 Task: Send an email with the signature Crystal Jones with the subject 'Service cancellation' and the message 'Please let me know if there are any questions or concerns.' from softage.1@softage.net to softage.8@softage.net,  softage.1@softage.net and softage.9@softage.net with CC to softage.10@softage.net with an attached document Contract_addendum.doc
Action: Key pressed n
Screenshot: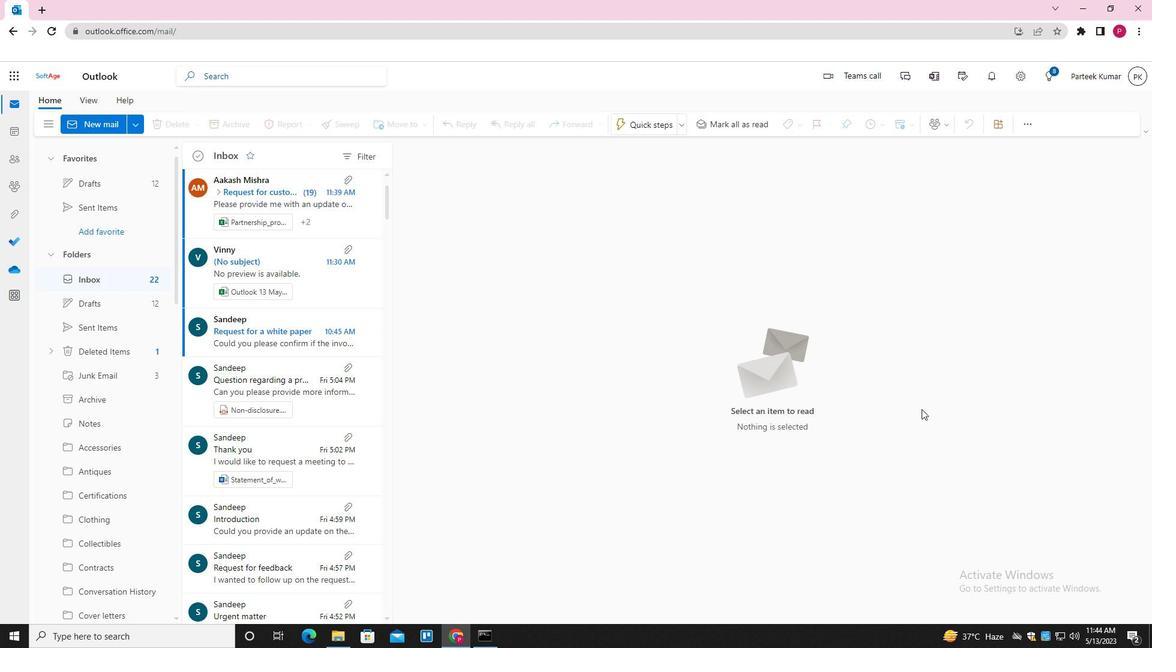 
Action: Mouse moved to (807, 121)
Screenshot: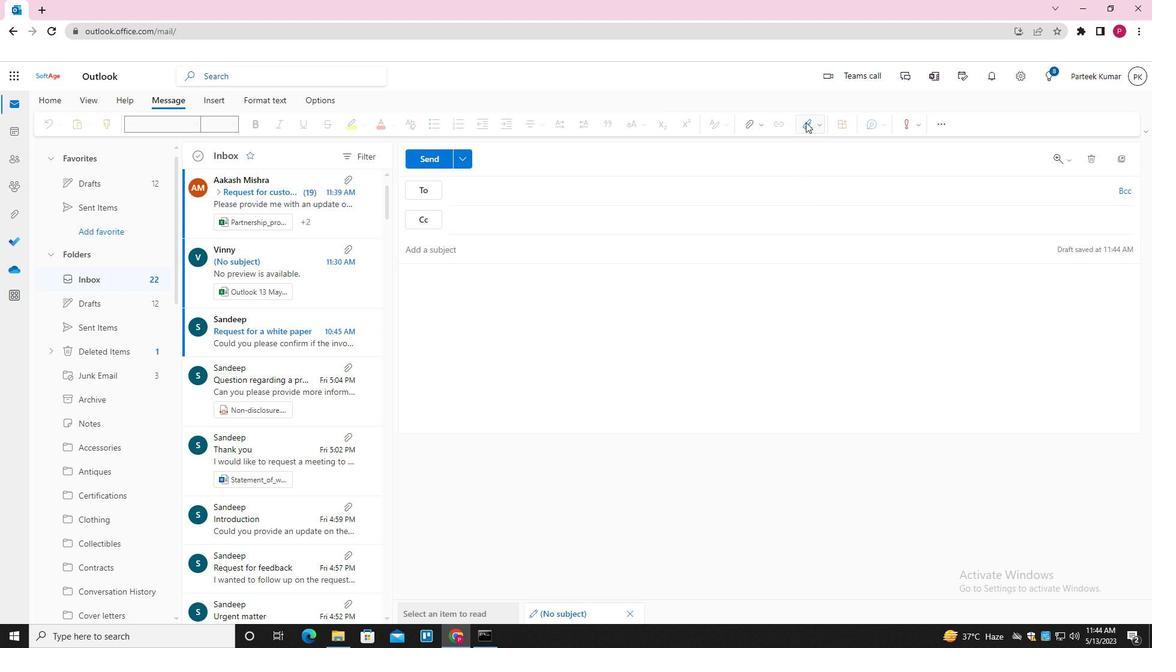 
Action: Mouse pressed left at (807, 121)
Screenshot: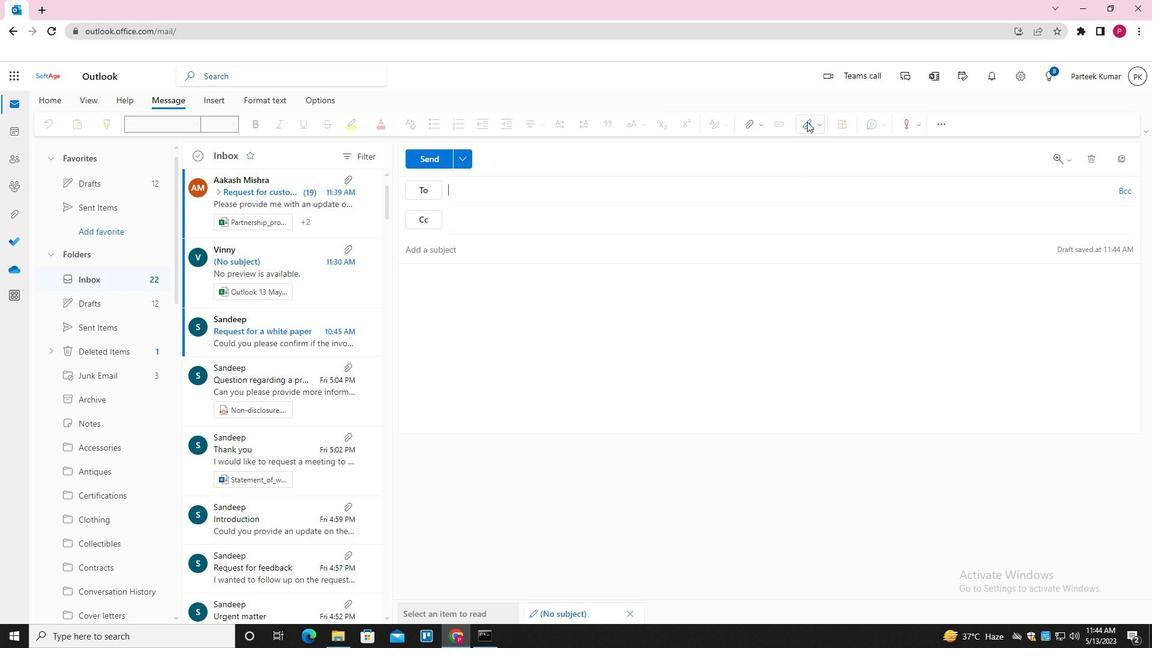 
Action: Mouse moved to (798, 148)
Screenshot: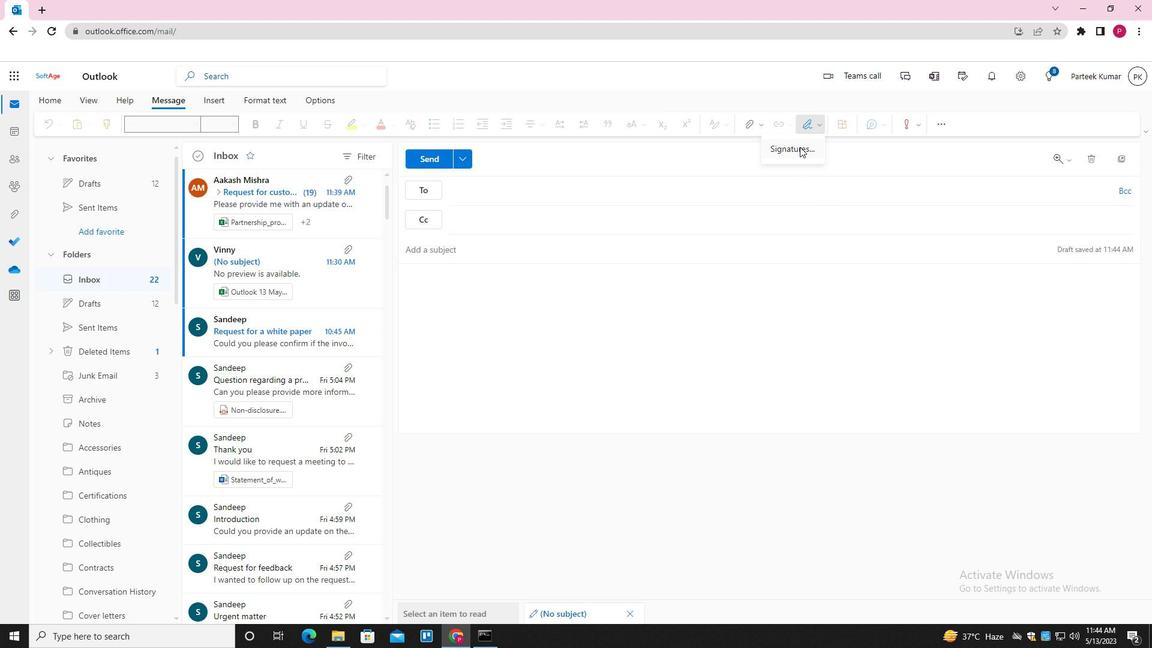 
Action: Mouse pressed left at (798, 148)
Screenshot: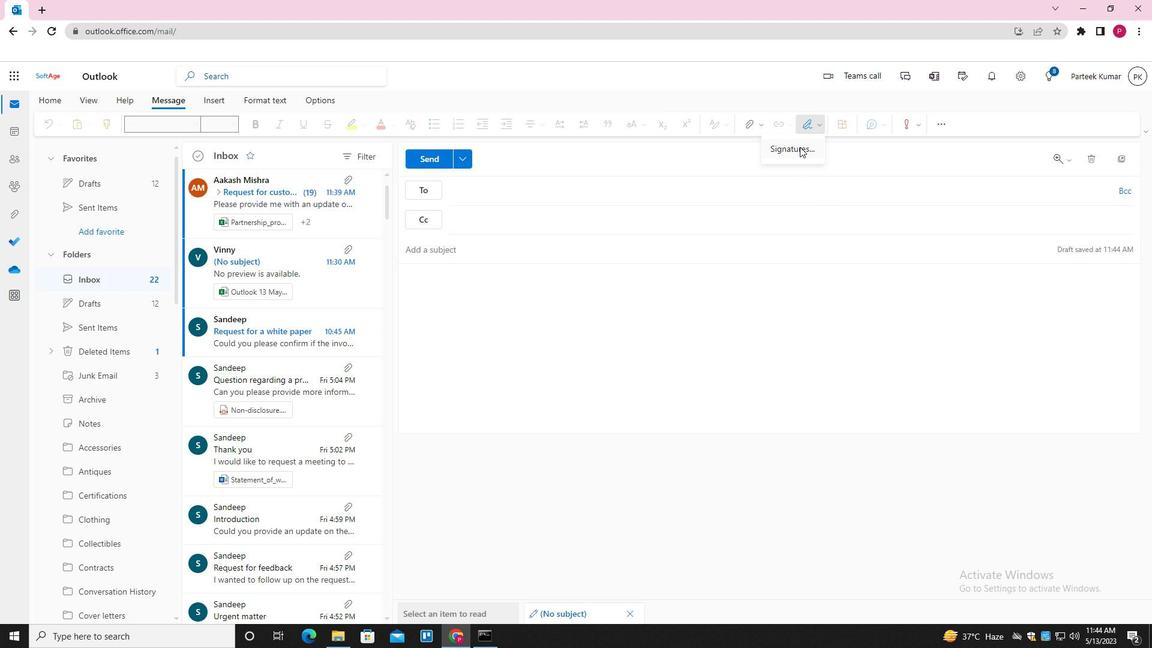 
Action: Mouse moved to (675, 223)
Screenshot: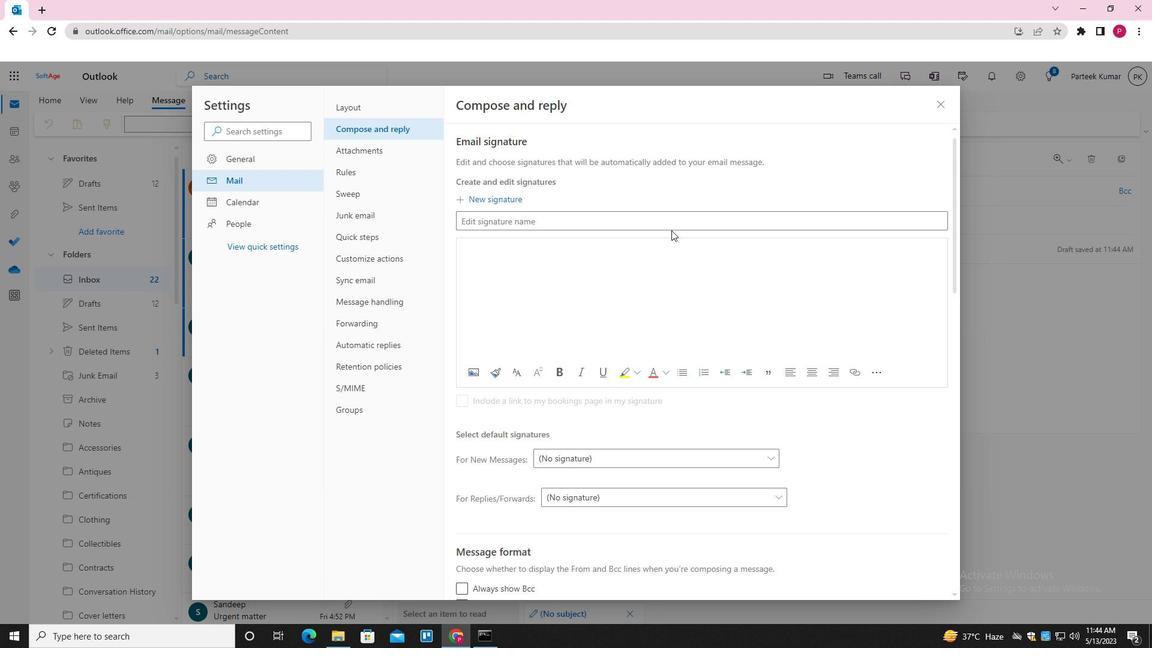 
Action: Mouse pressed left at (675, 223)
Screenshot: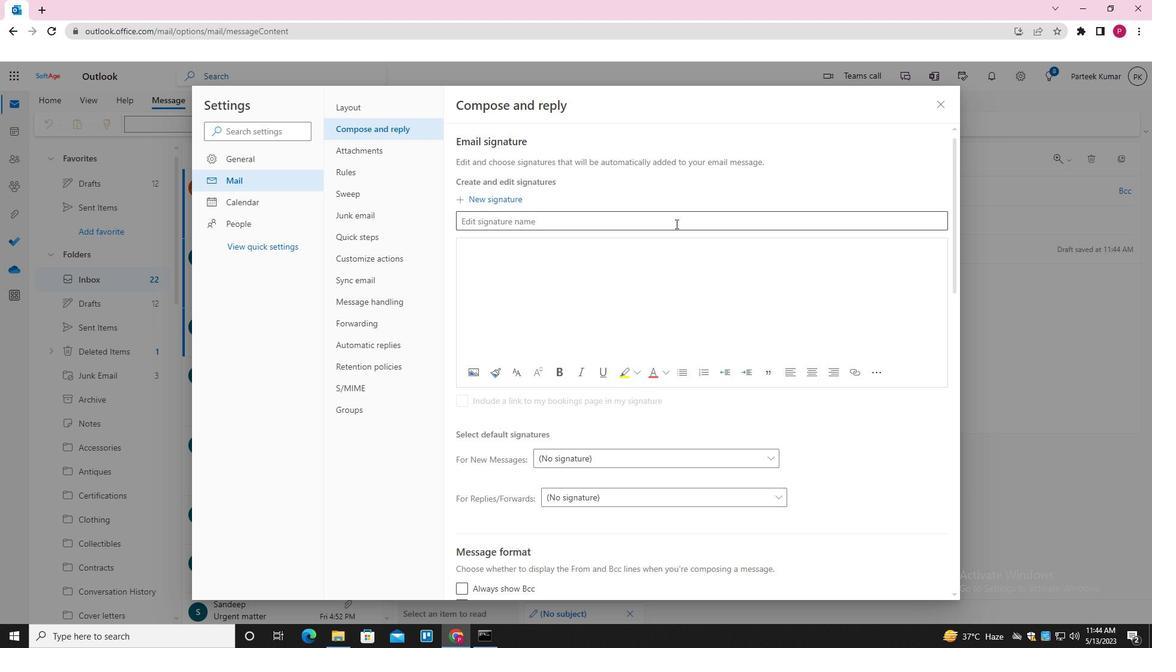 
Action: Key pressed <Key.shift>CRYSTAL<Key.space><Key.shift_r><Key.shift_r><Key.shift_r><Key.shift_r><Key.shift_r><Key.shift_r><Key.shift_r><Key.shift_r><Key.shift_r><Key.shift_r><Key.shift_r><Key.shift_r><Key.shift_r><Key.shift_r><Key.shift_r><Key.shift_r><Key.shift_r><Key.shift_r><Key.shift_r>JONES<Key.tab><Key.shift>CRYSTAL<Key.space><Key.shift_r><Key.shift_r>JONES
Screenshot: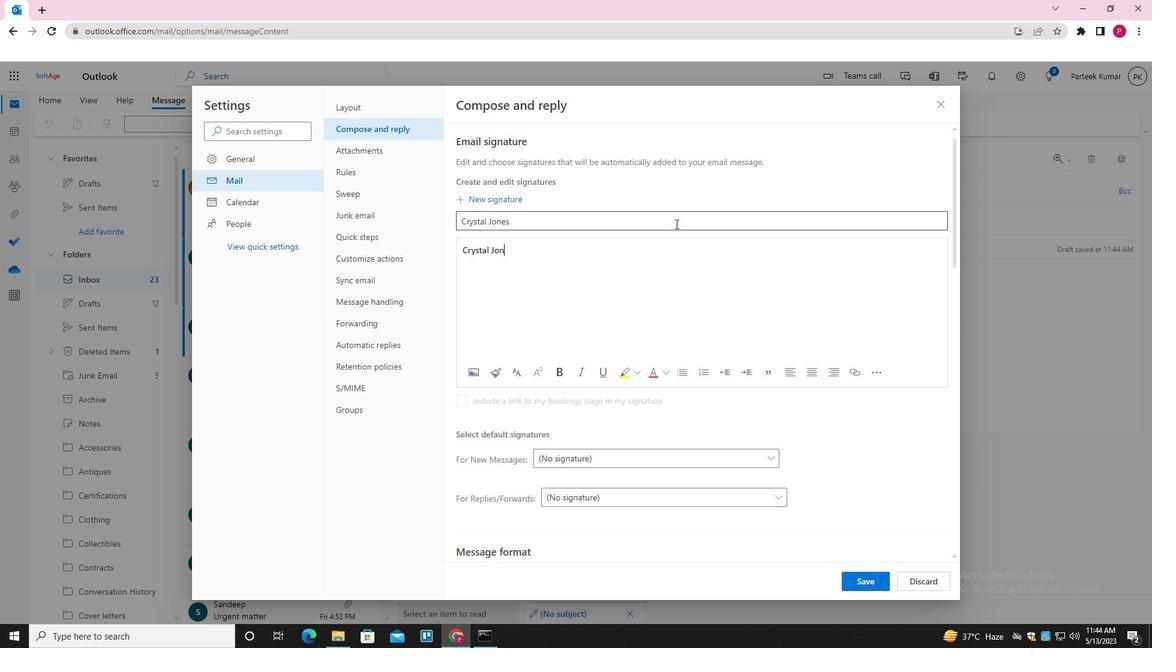 
Action: Mouse moved to (856, 589)
Screenshot: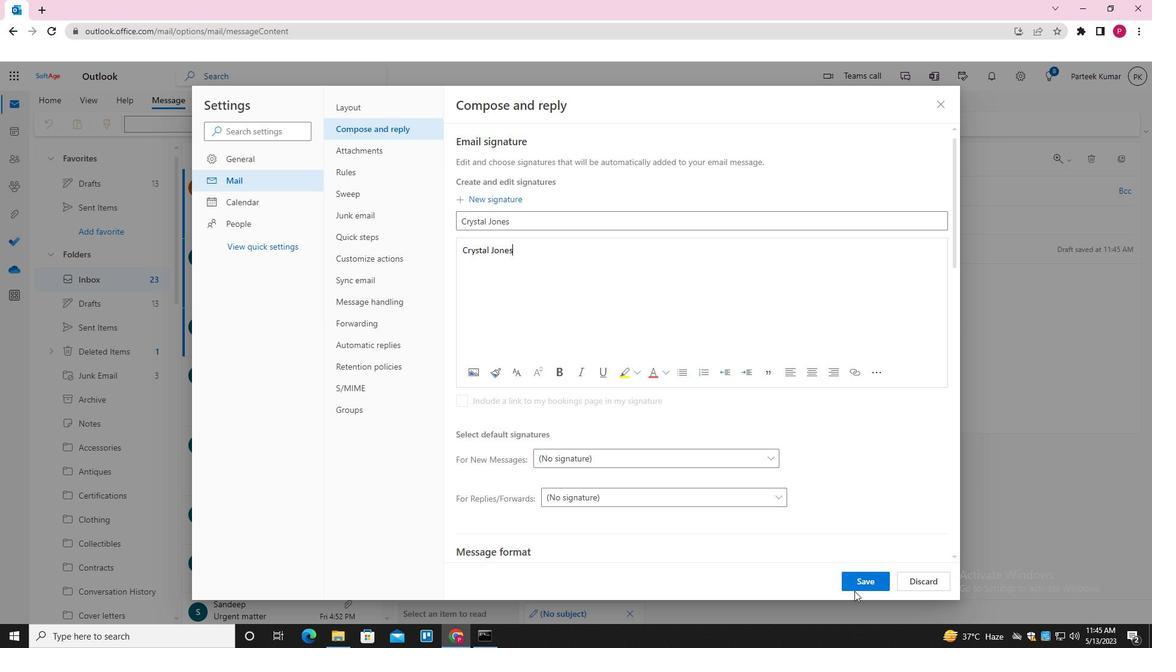 
Action: Mouse pressed left at (856, 589)
Screenshot: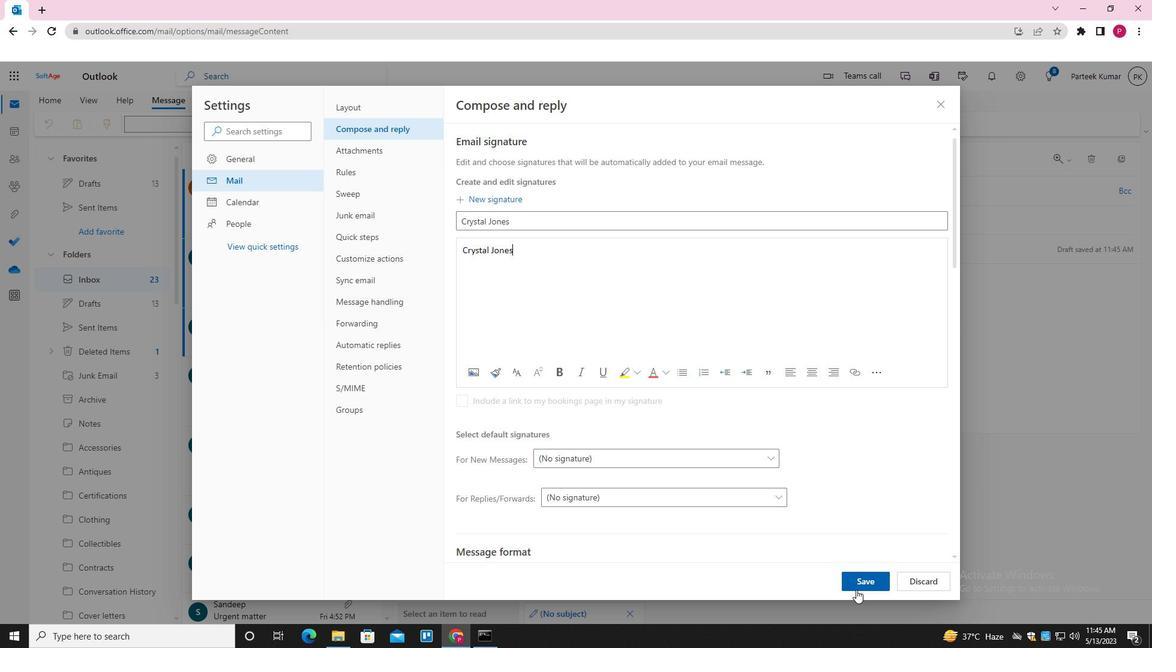 
Action: Mouse moved to (940, 103)
Screenshot: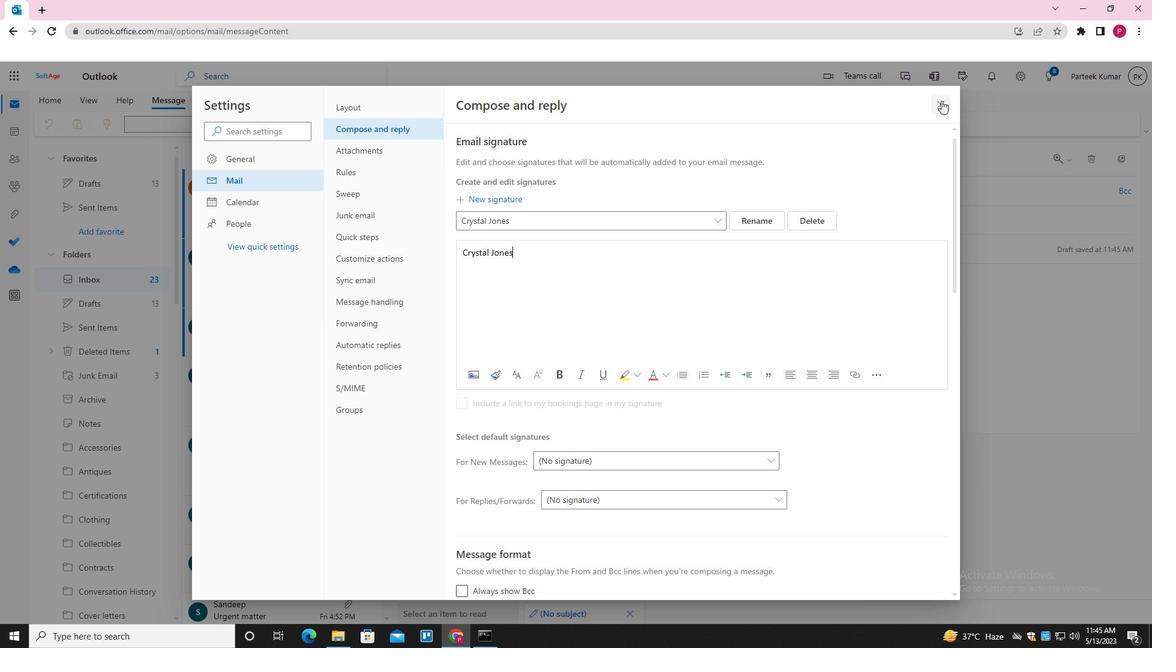 
Action: Mouse pressed left at (940, 103)
Screenshot: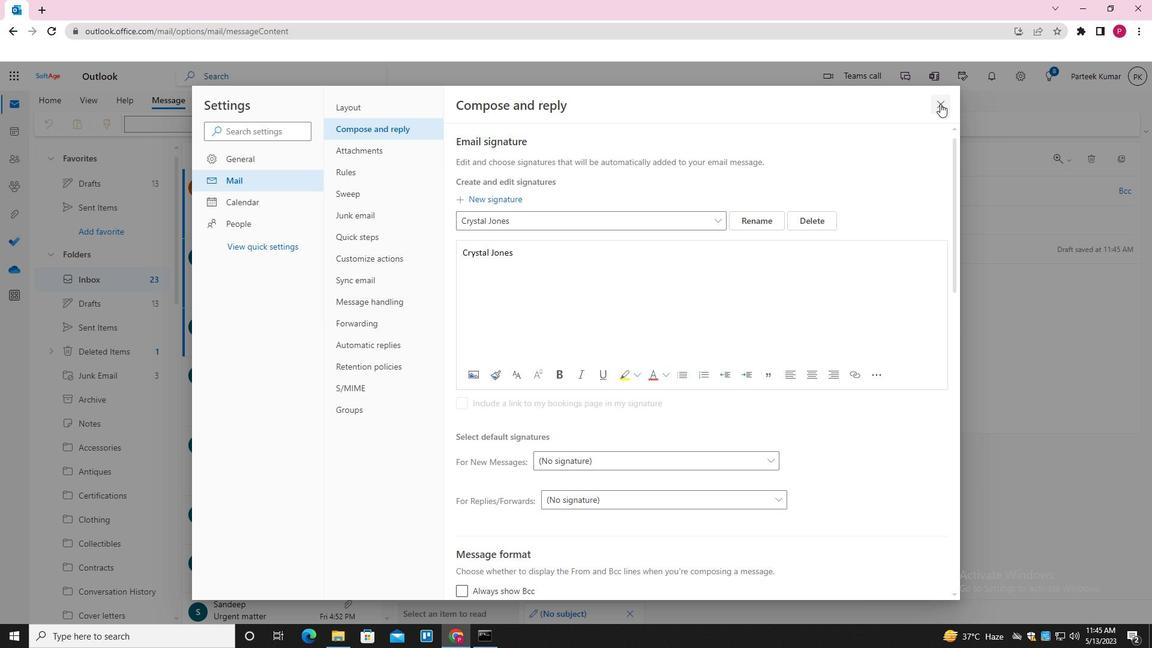 
Action: Mouse moved to (809, 125)
Screenshot: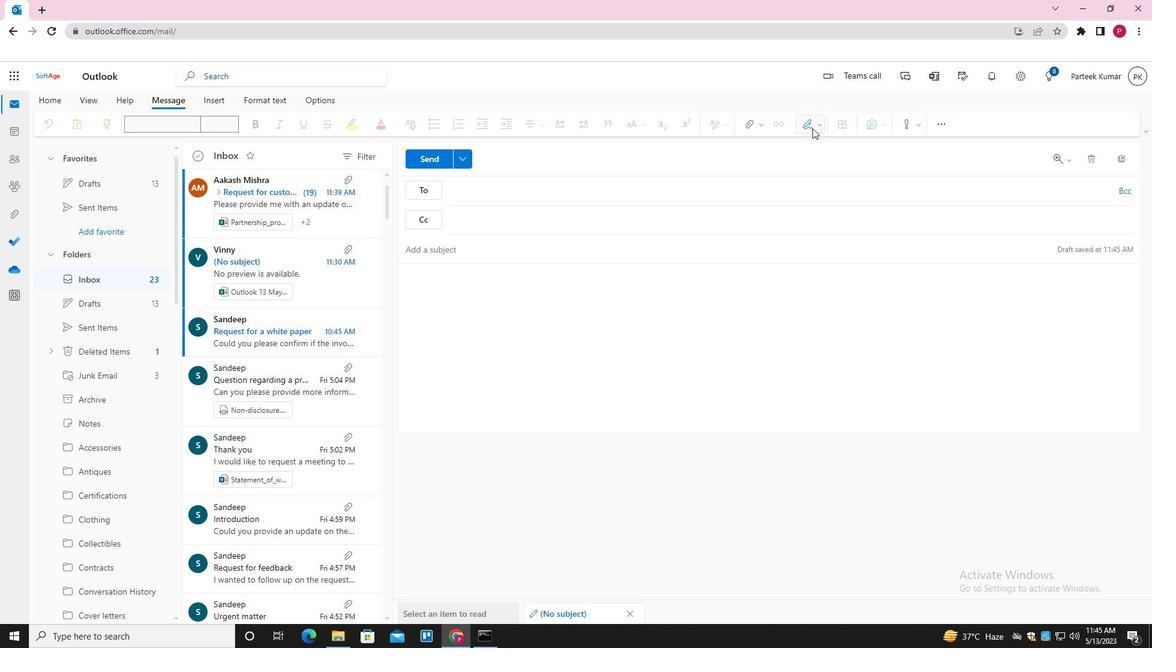 
Action: Mouse pressed left at (809, 125)
Screenshot: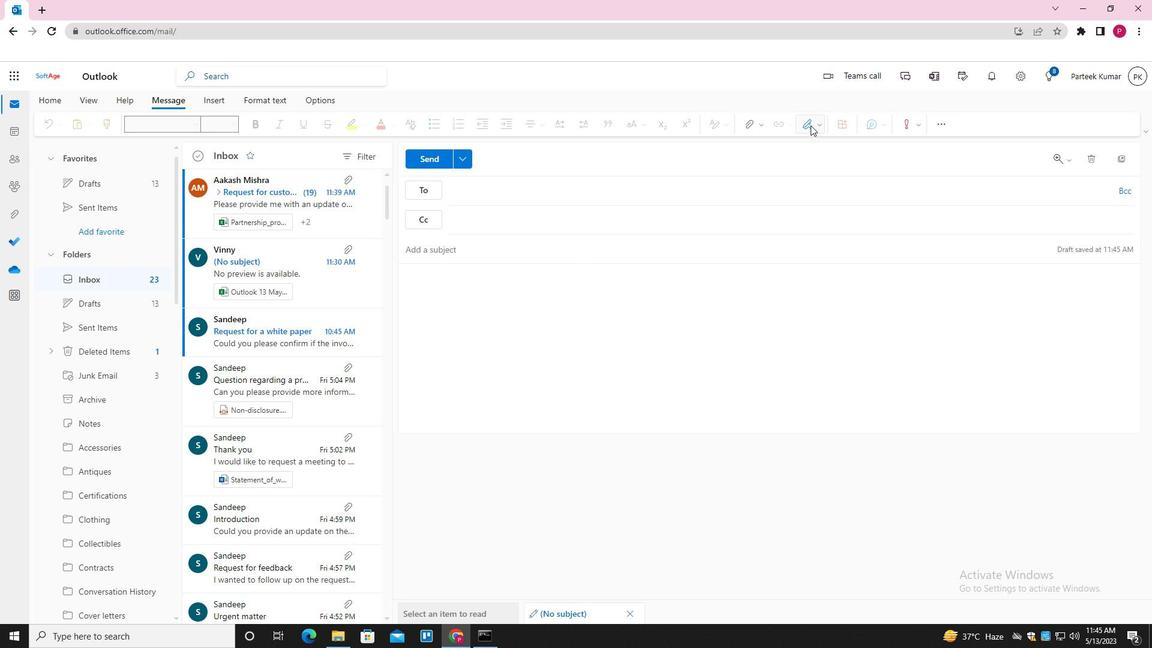
Action: Mouse moved to (787, 149)
Screenshot: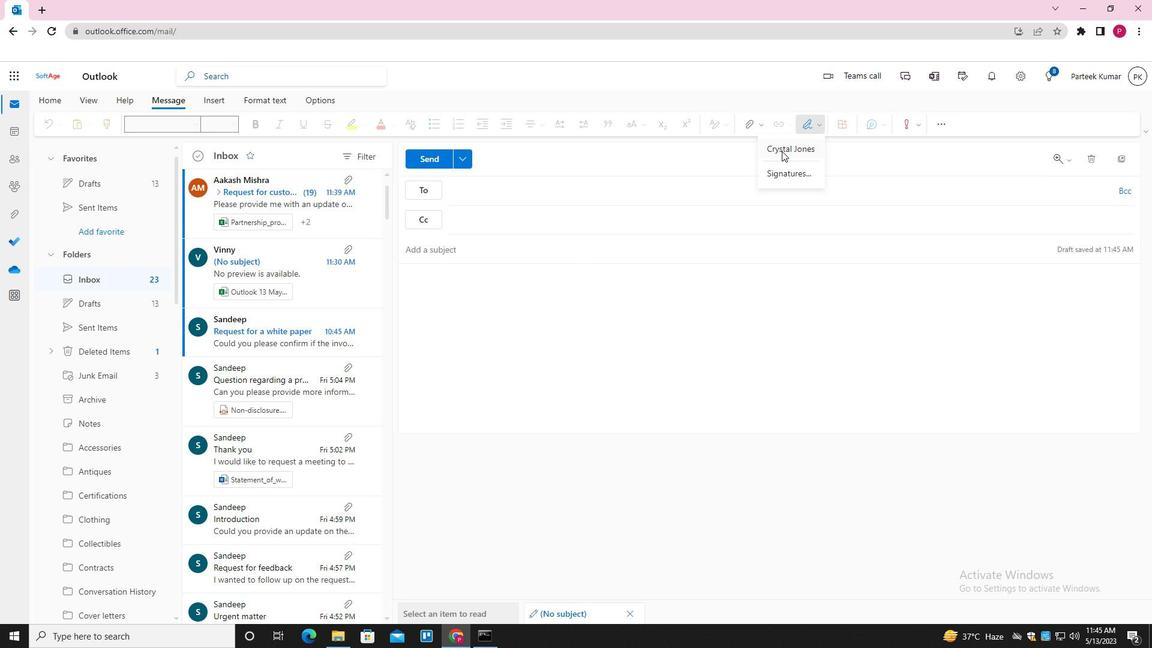 
Action: Mouse pressed left at (787, 149)
Screenshot: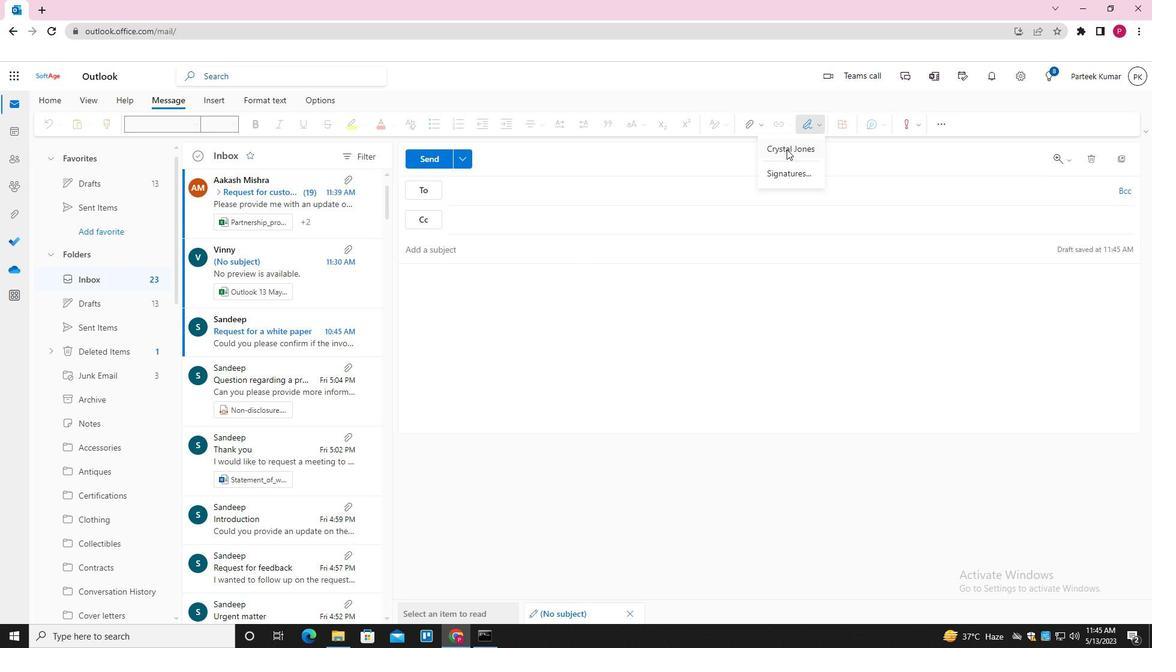 
Action: Mouse moved to (481, 249)
Screenshot: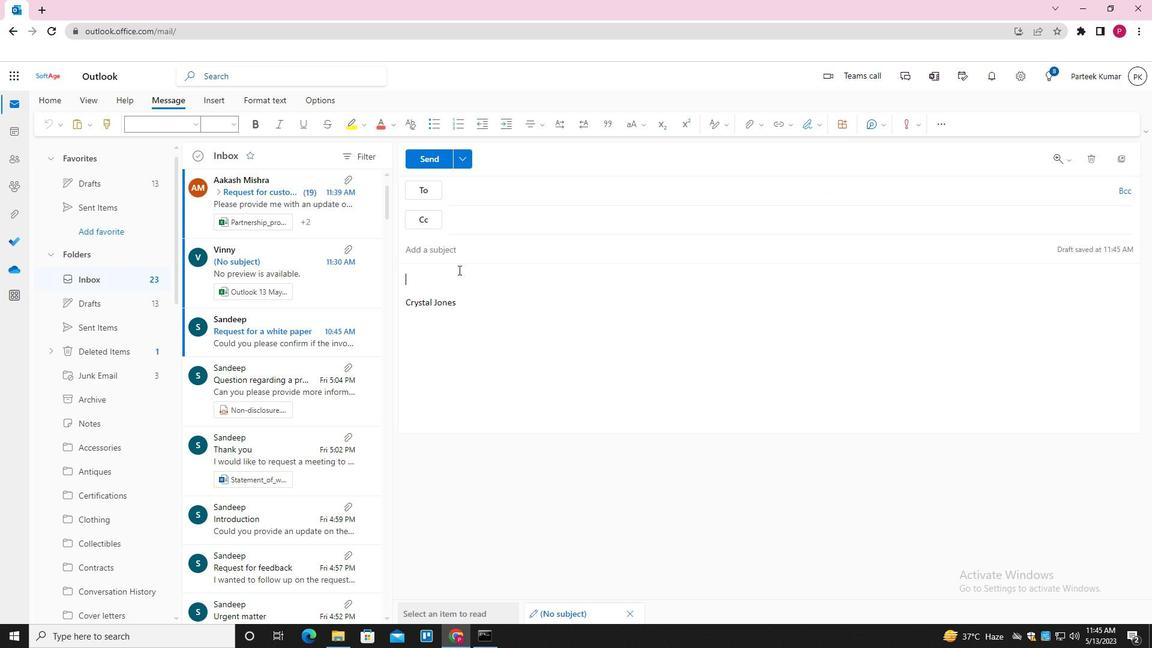 
Action: Mouse pressed left at (481, 249)
Screenshot: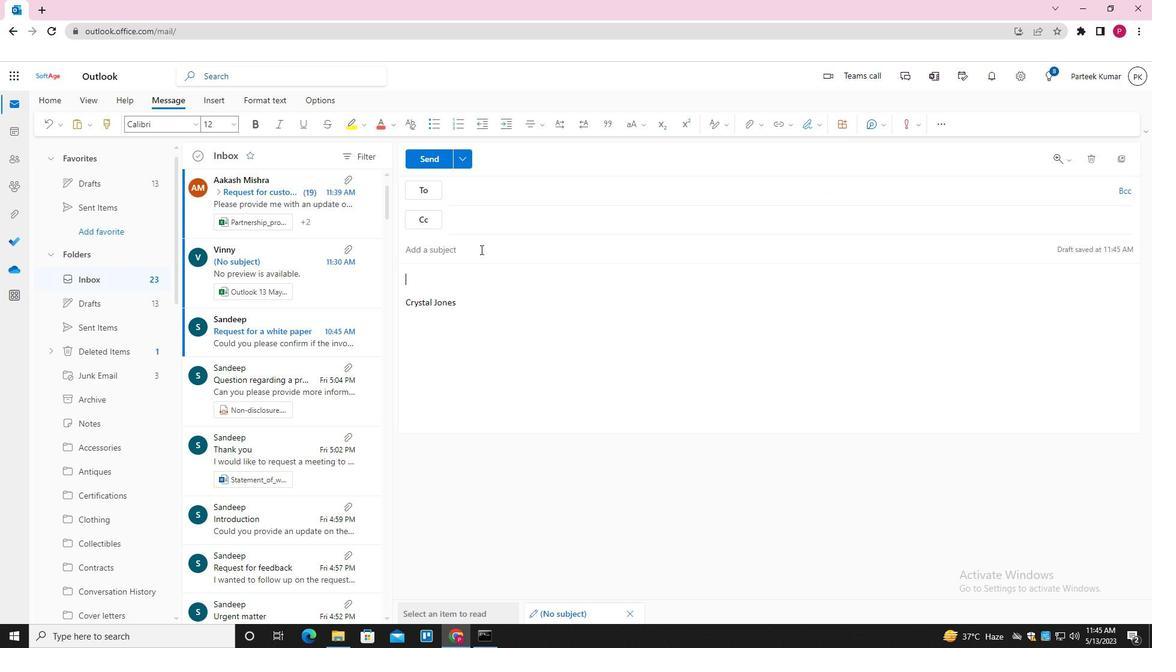 
Action: Key pressed <Key.shift>SERVICES<Key.space><Key.shift>CANCELLATION<Key.space><Key.tab><Key.shift_r>PLEASE<Key.space>LET<Key.space>ME<Key.space>KNOW<Key.space>IF<Key.space>THERE<Key.space>ARE<Key.space>ANY<Key.space>QUESTION<Key.space>OR<Key.space>CONCERNS
Screenshot: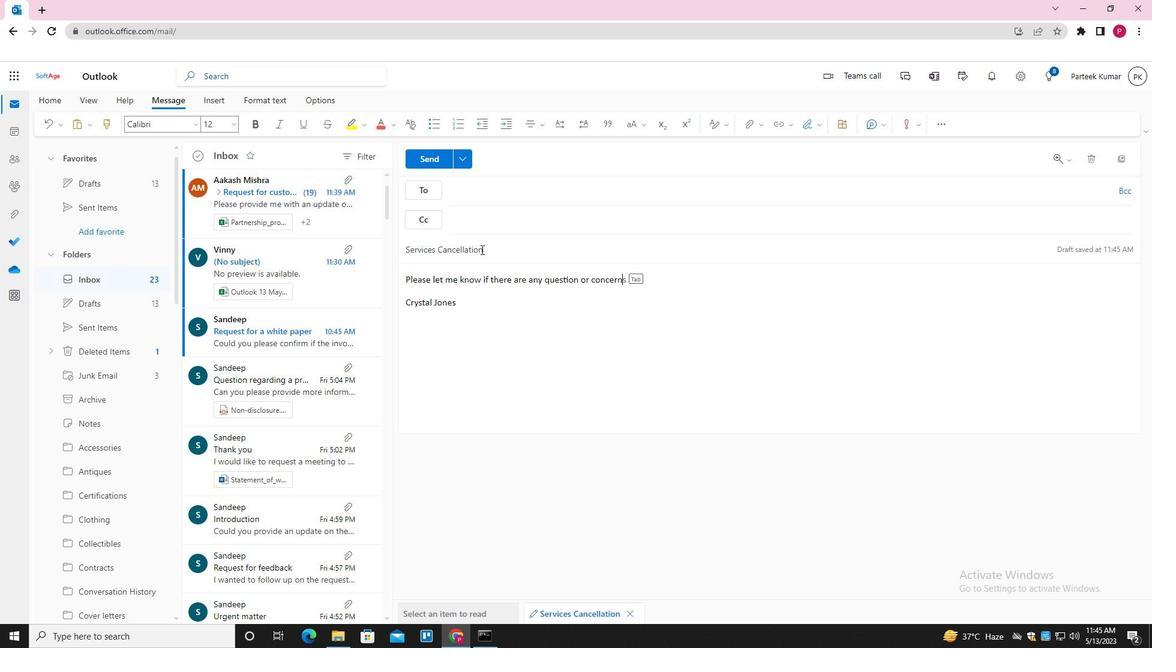 
Action: Mouse moved to (498, 192)
Screenshot: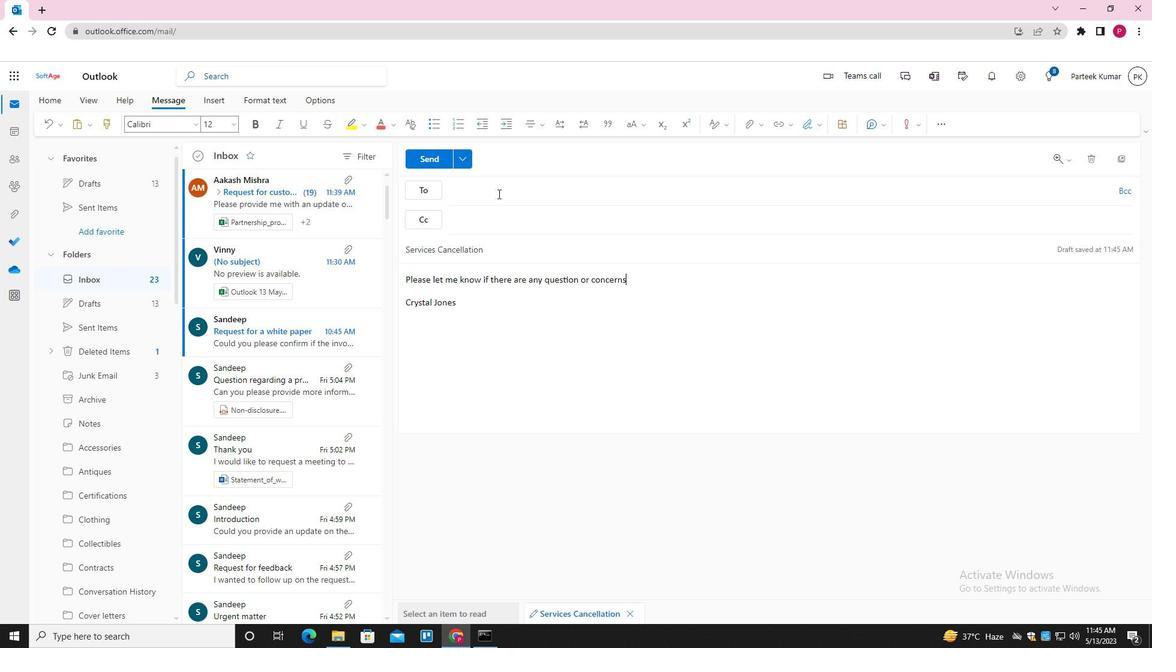 
Action: Mouse pressed left at (498, 192)
Screenshot: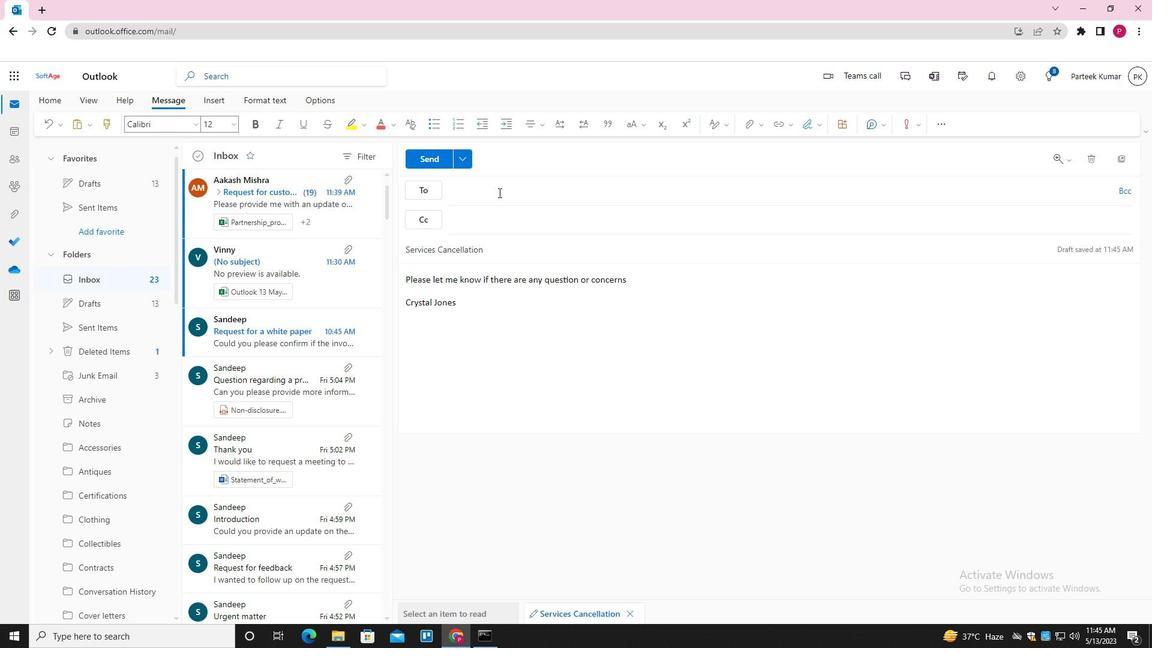 
Action: Key pressed SOFTAGE.8<Key.shift>@SOFTAGE.NET<Key.enter>SOFTAGE.1<Key.shift>@SOFTAGE.NET<Key.enter>SOFTAGE.9<Key.shift>@SOFTAGE.NET<Key.enter><Key.tab>SOFTAGE.10<Key.shift>@SOFTAGE.NET<Key.enter>
Screenshot: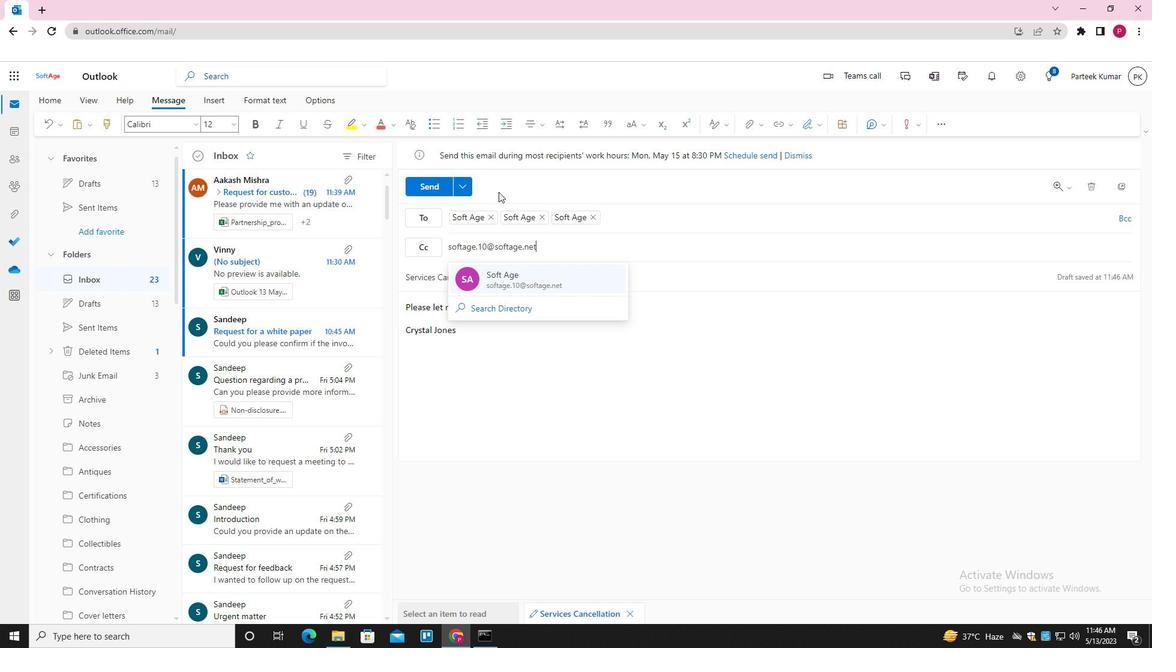 
Action: Mouse moved to (746, 120)
Screenshot: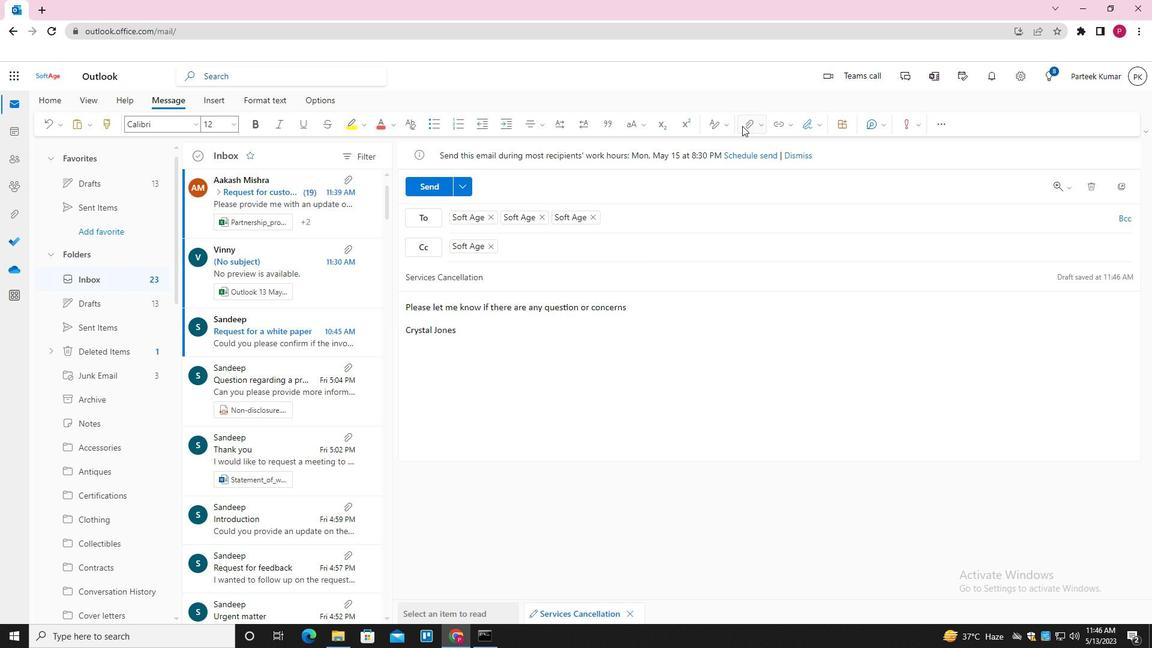 
Action: Mouse pressed left at (746, 120)
Screenshot: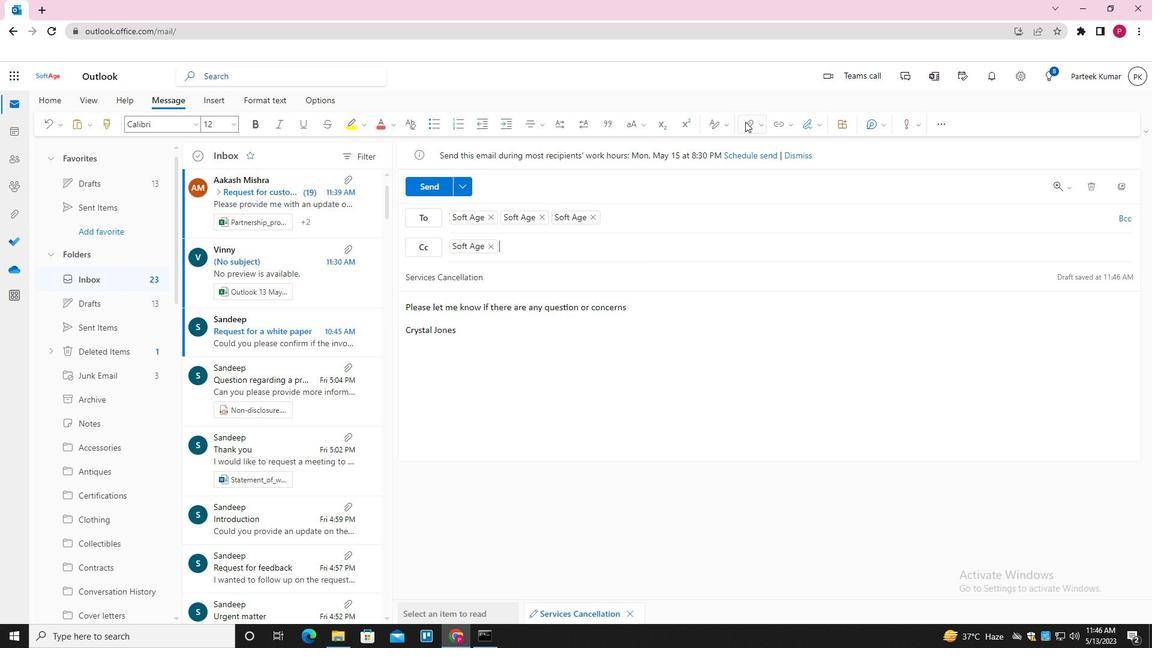 
Action: Mouse moved to (690, 144)
Screenshot: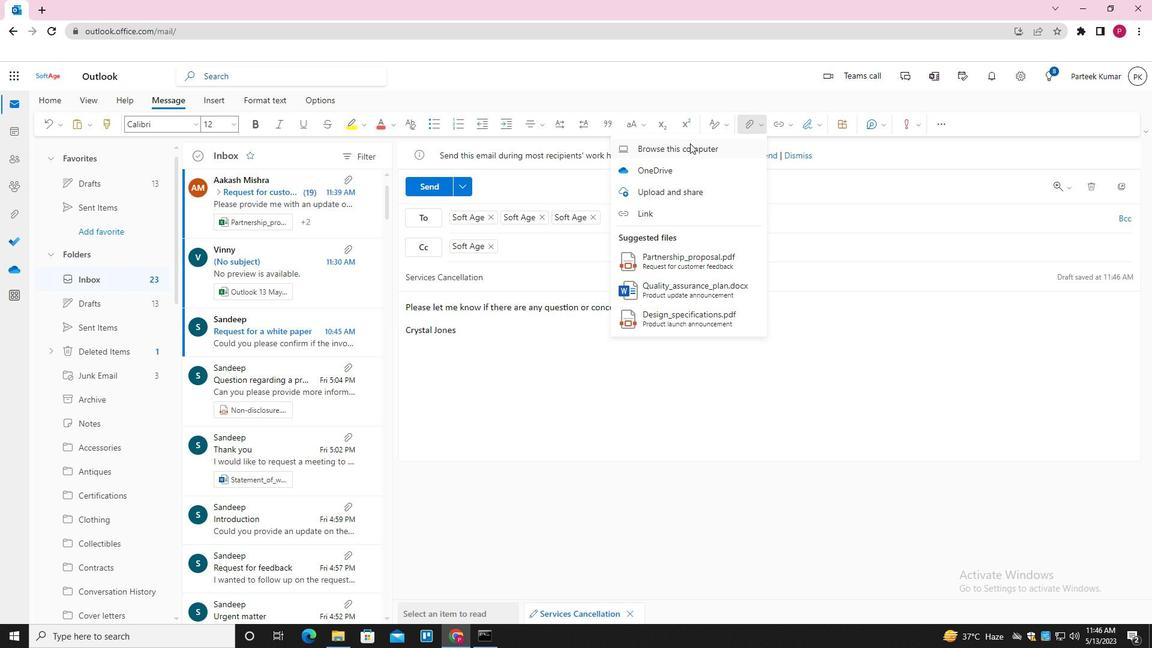 
Action: Mouse pressed left at (690, 144)
Screenshot: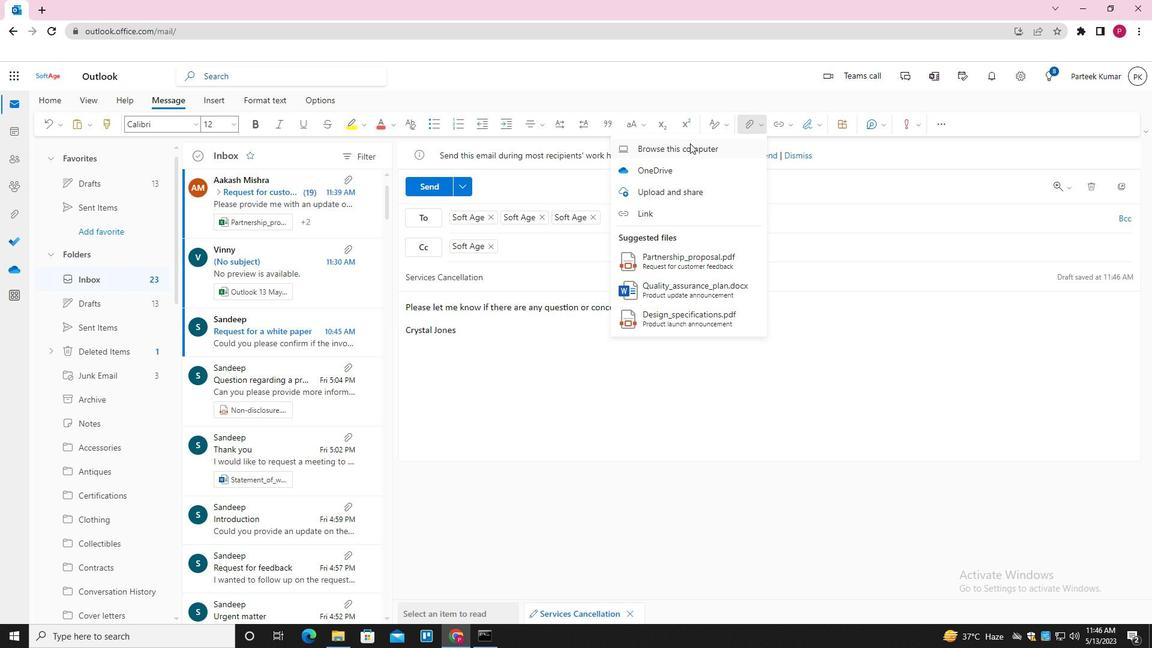 
Action: Mouse moved to (178, 100)
Screenshot: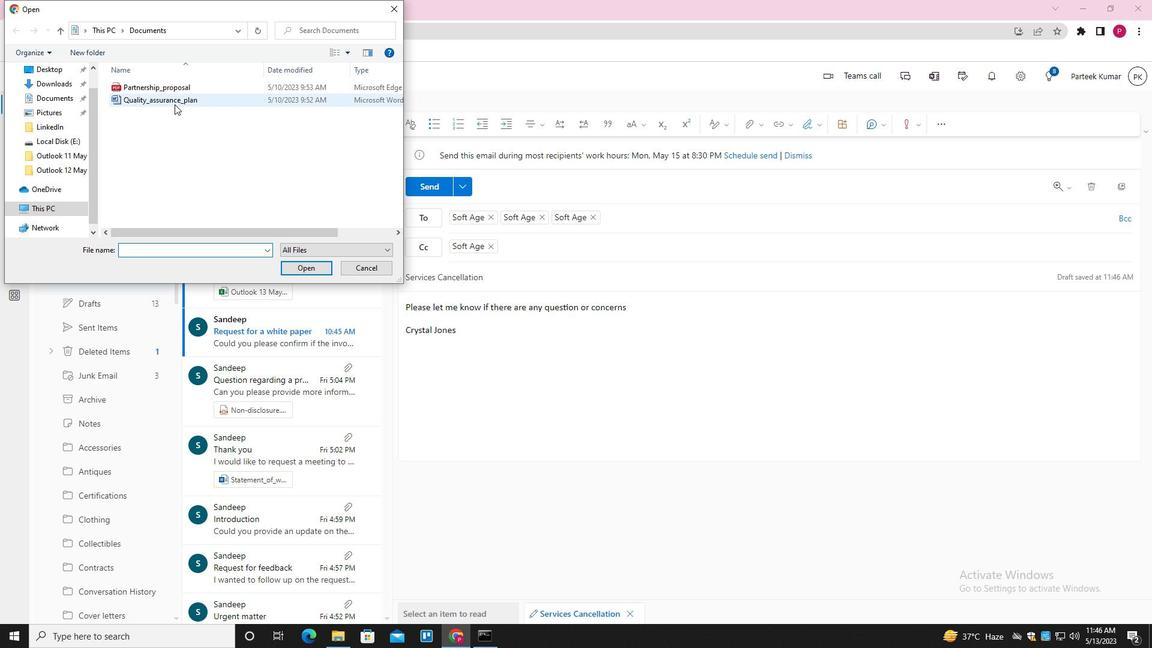 
Action: Mouse pressed left at (178, 100)
Screenshot: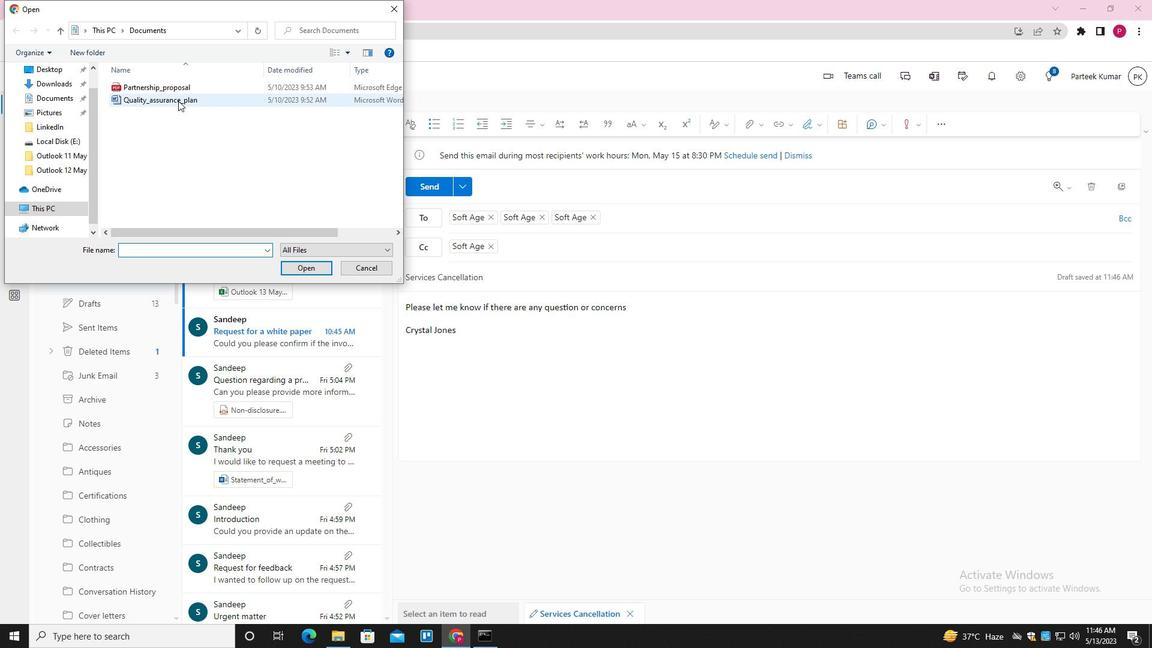 
Action: Key pressed <Key.f2><Key.shift>CNTRACR<Key.backspace>T<Key.shift_r>_<Key.backspace><Key.backspace><Key.backspace><Key.backspace><Key.backspace><Key.backspace><Key.backspace>ONTRACT<Key.shift_r>_ADDENDUM.DOC<Key.enter>
Screenshot: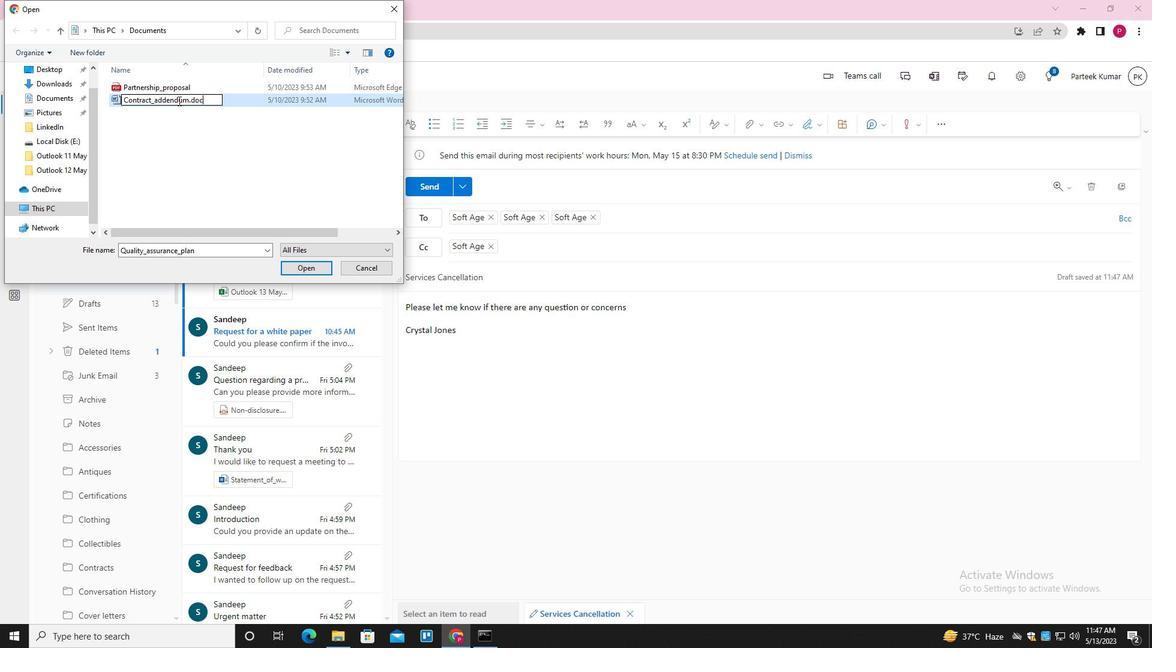 
Action: Mouse pressed left at (178, 100)
Screenshot: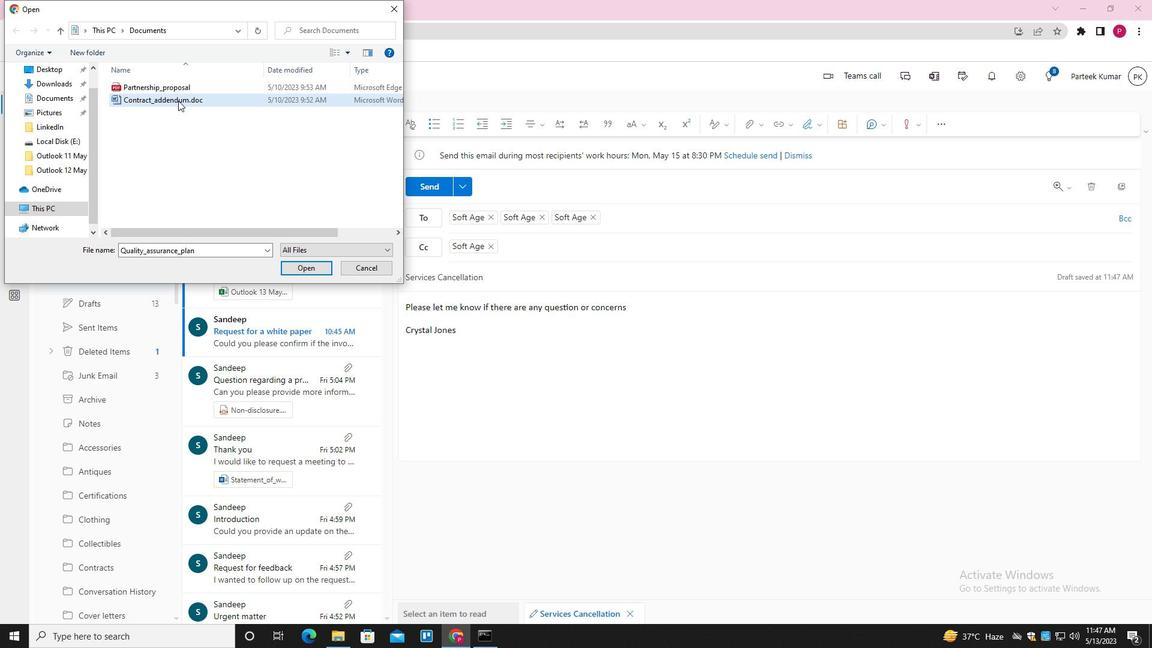 
Action: Mouse moved to (299, 271)
Screenshot: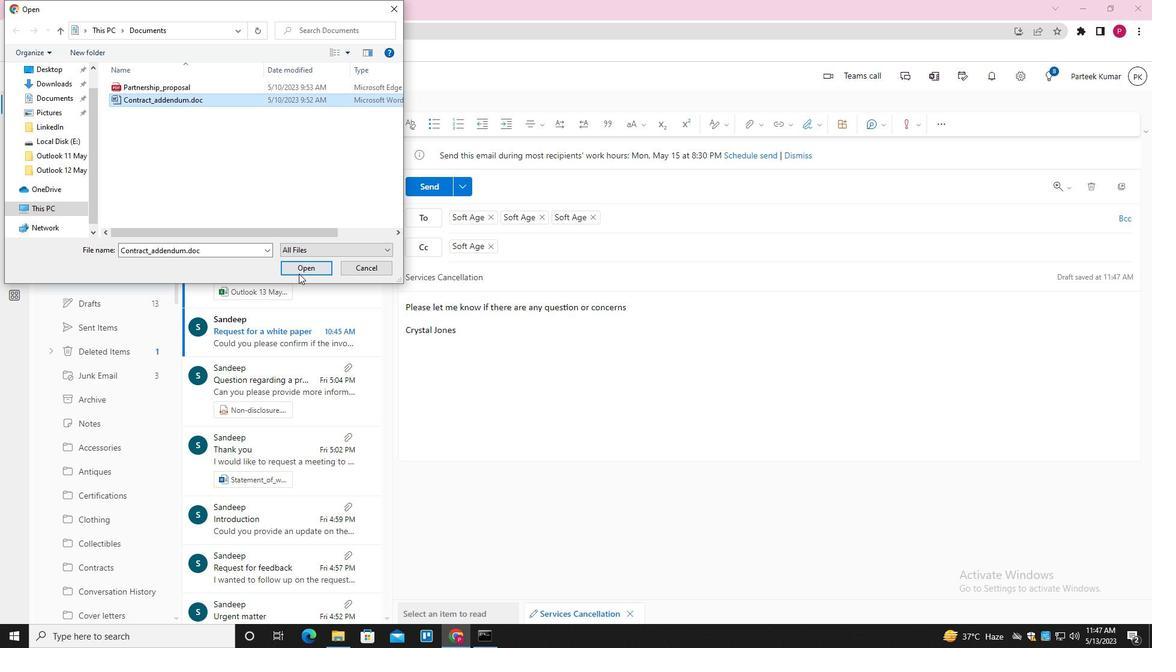 
Action: Mouse pressed left at (299, 271)
Screenshot: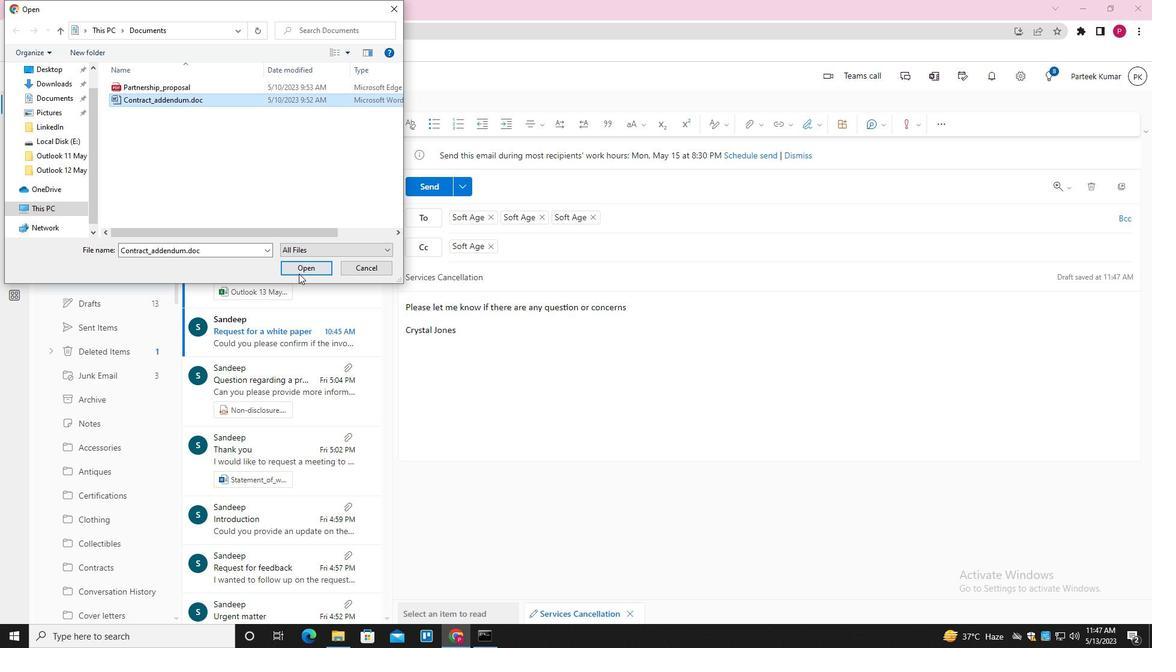 
Action: Mouse moved to (430, 189)
Screenshot: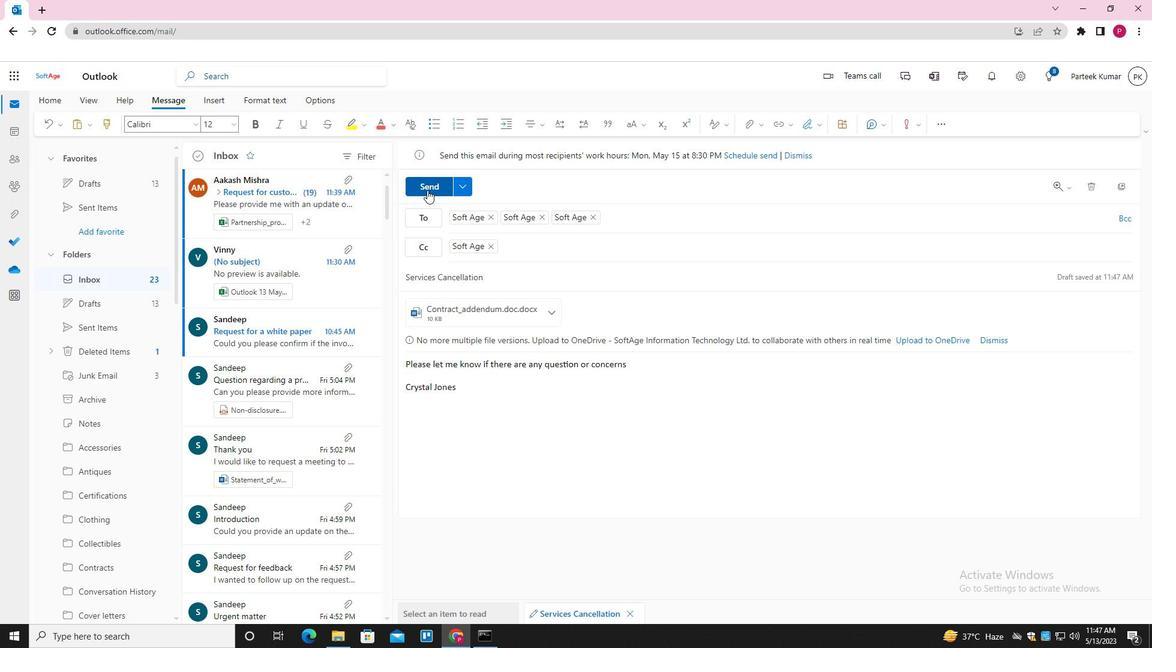 
Action: Mouse pressed left at (430, 189)
Screenshot: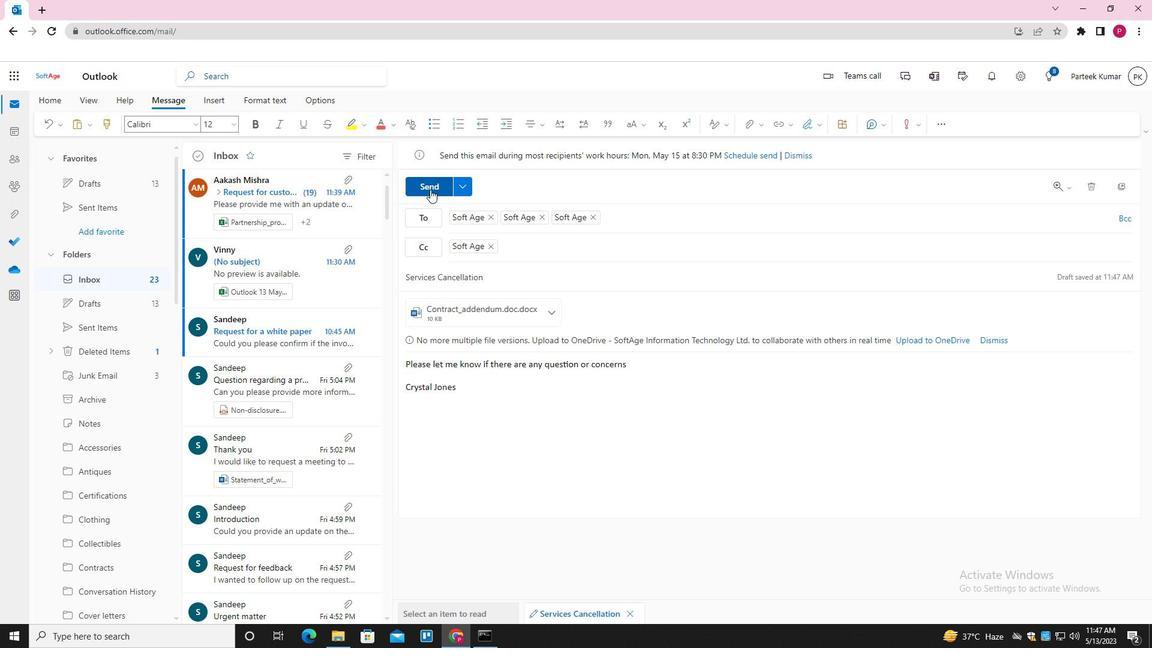 
Action: Mouse moved to (437, 211)
Screenshot: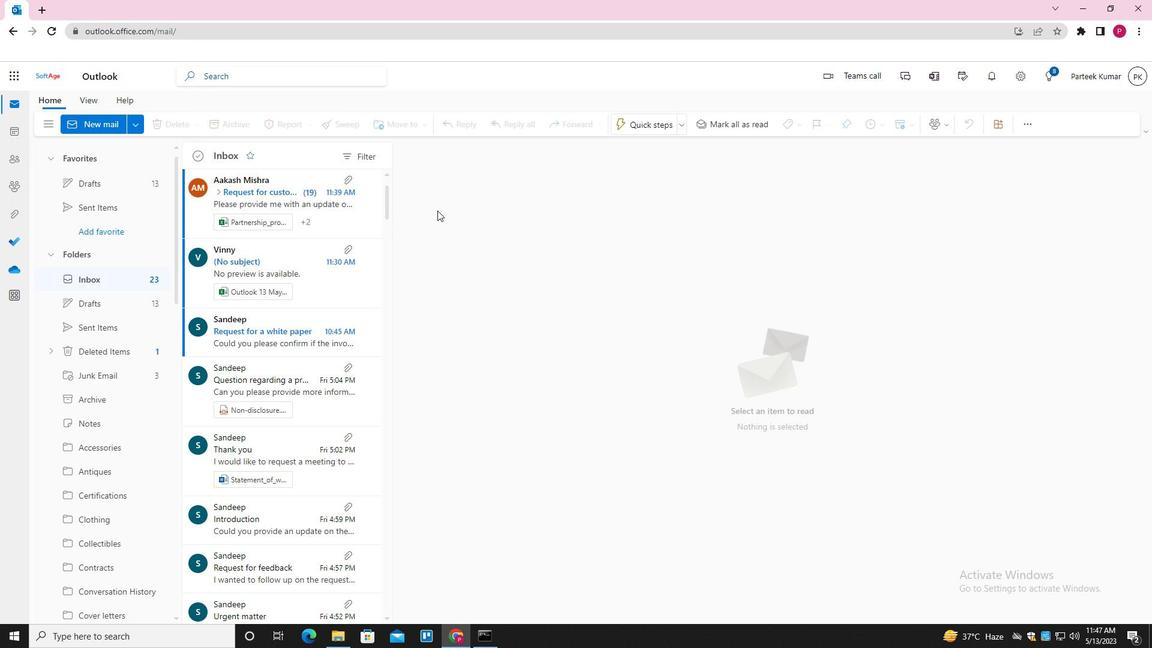 
